 Task: Set up a call with the design team on the 10th at 12:30 PM.
Action: Mouse moved to (100, 211)
Screenshot: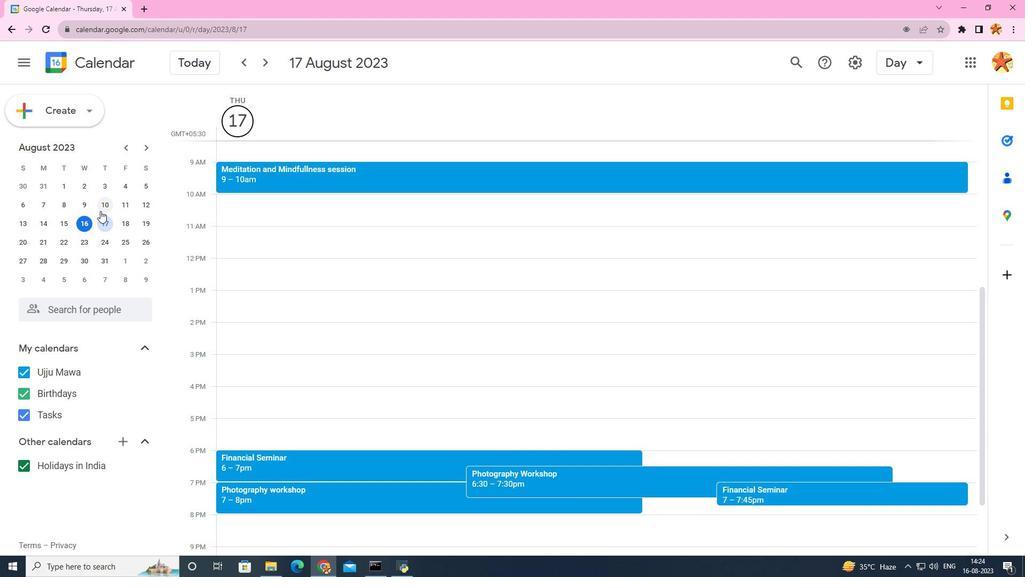 
Action: Mouse pressed left at (100, 211)
Screenshot: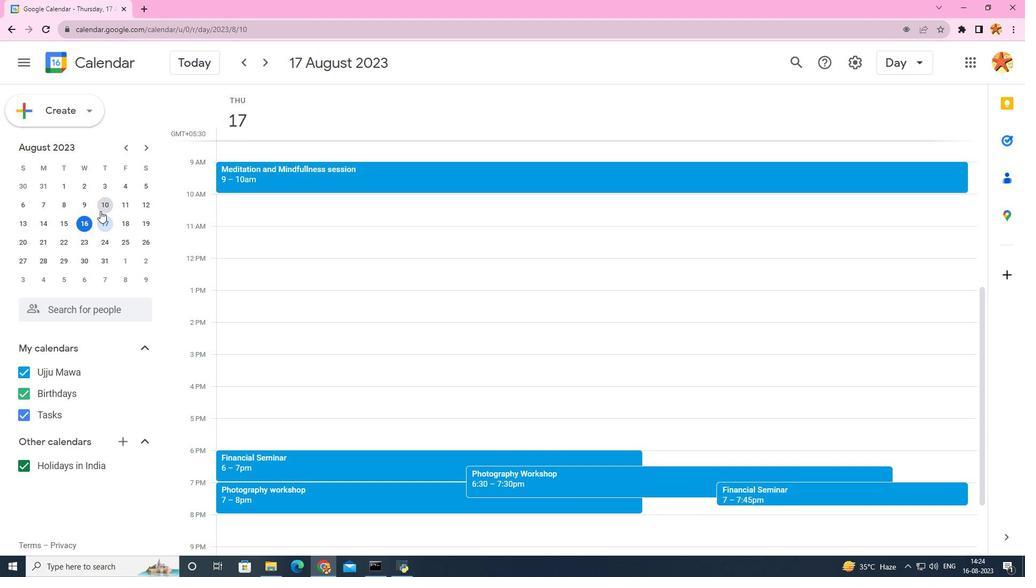 
Action: Mouse moved to (247, 274)
Screenshot: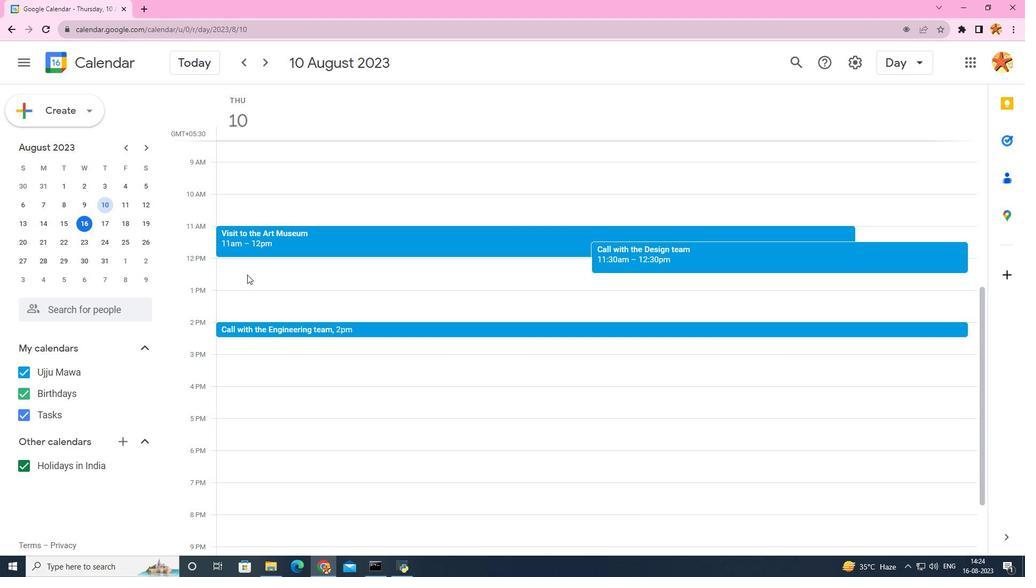 
Action: Mouse pressed left at (247, 274)
Screenshot: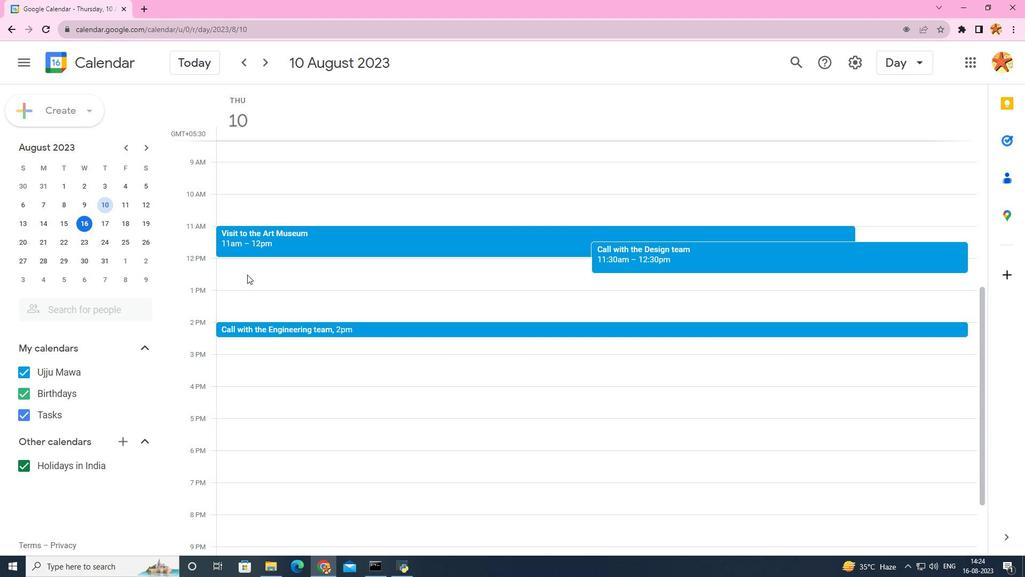 
Action: Mouse moved to (593, 166)
Screenshot: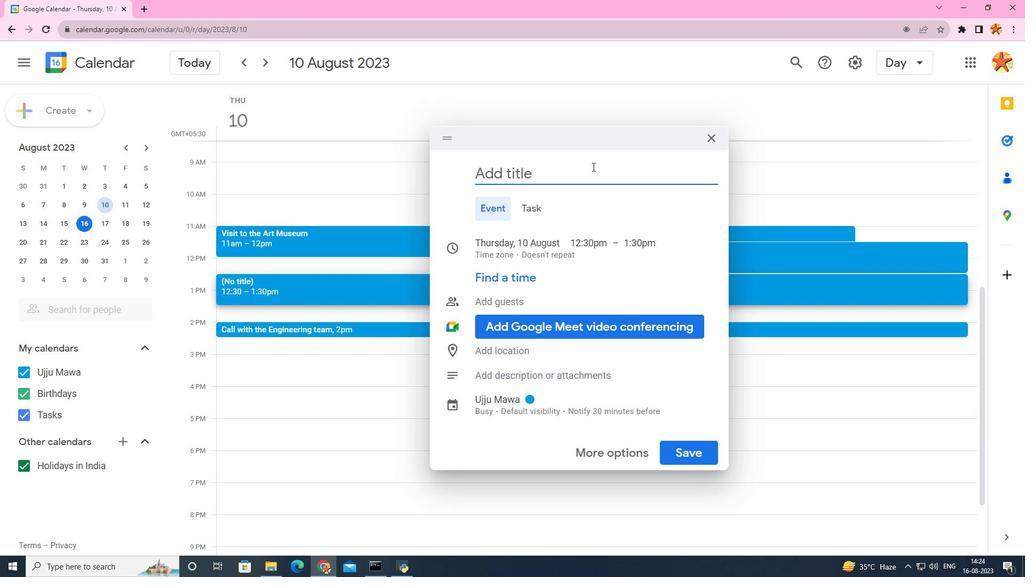 
Action: Key pressed <Key.caps_lock>C<Key.caps_lock>all<Key.space>with<Key.space>the<Key.space><Key.caps_lock>D<Key.caps_lock>esign<Key.space>team
Screenshot: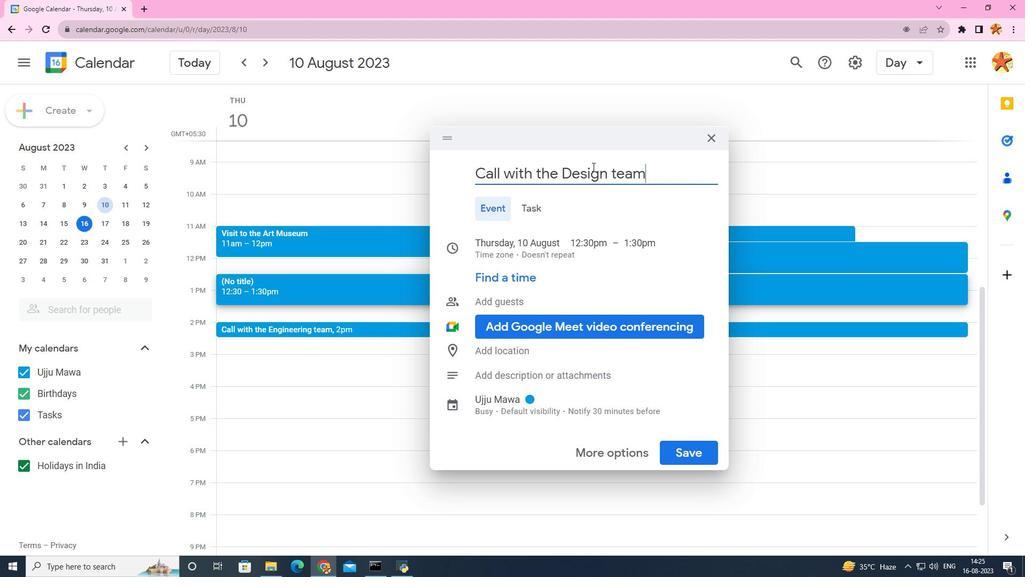 
Action: Mouse moved to (701, 456)
Screenshot: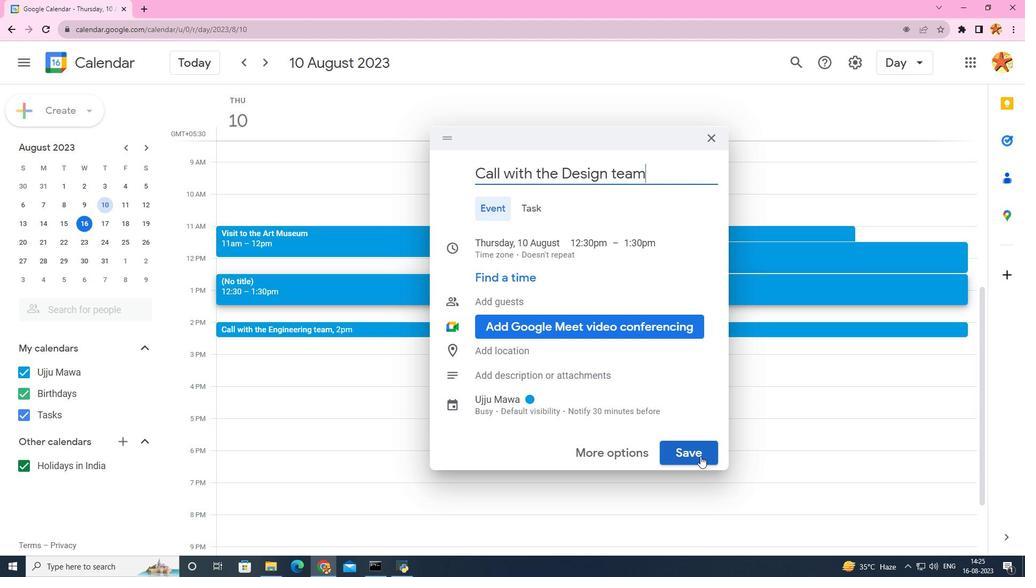 
Action: Mouse pressed left at (701, 456)
Screenshot: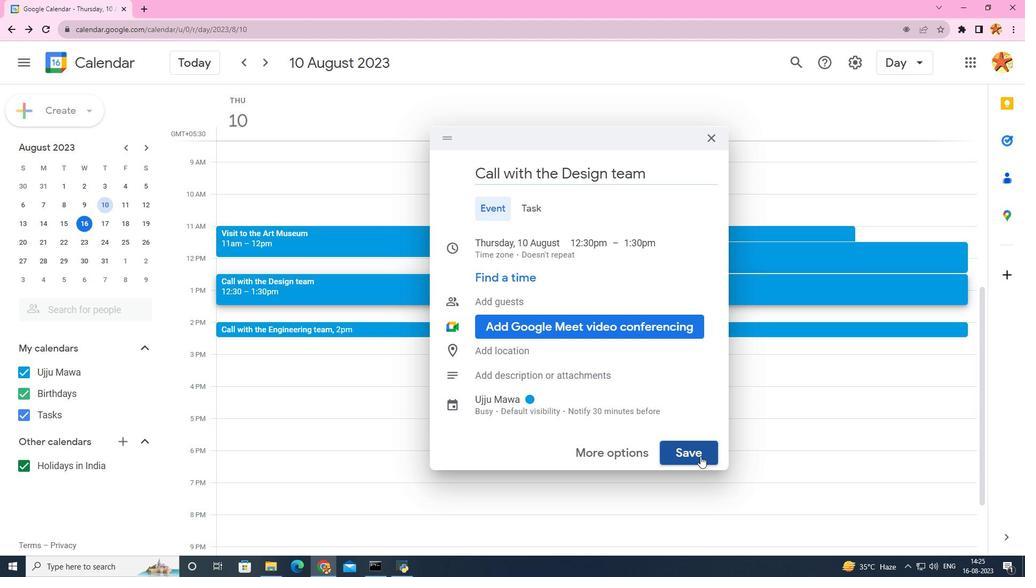 
